 Task: In Windows properties of general video settings, Set the video alignment to center.
Action: Mouse moved to (122, 48)
Screenshot: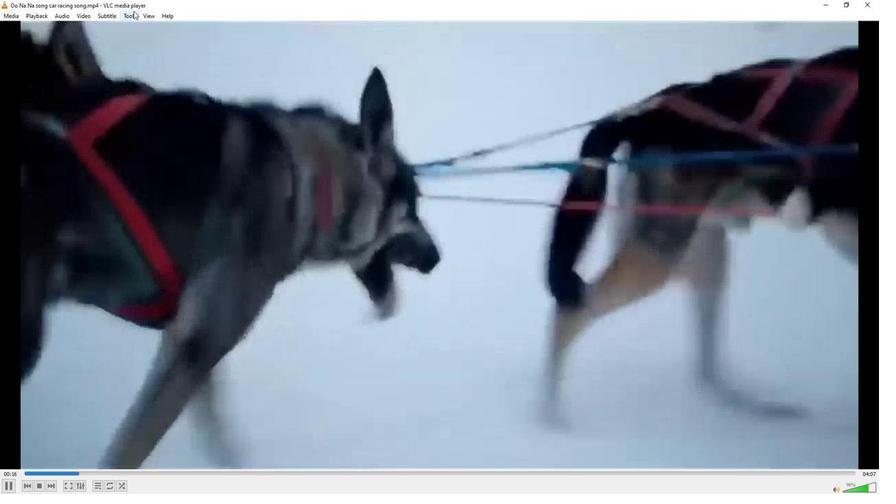 
Action: Mouse pressed left at (122, 48)
Screenshot: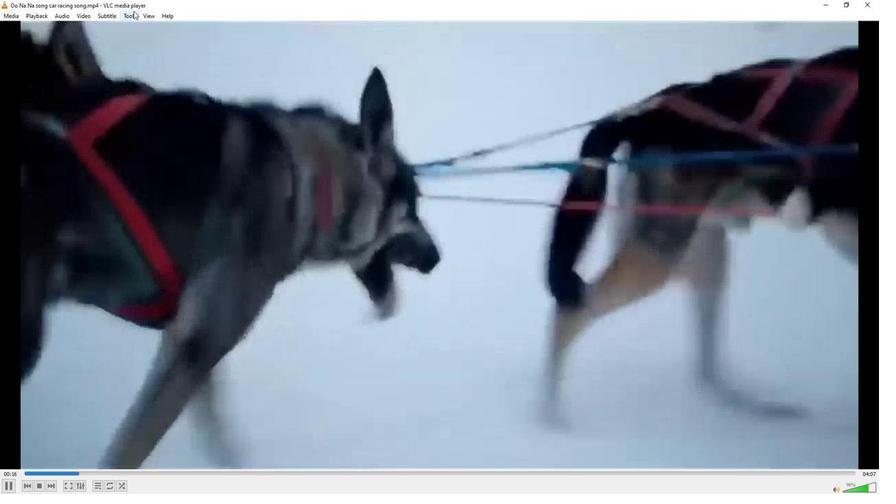 
Action: Mouse moved to (136, 144)
Screenshot: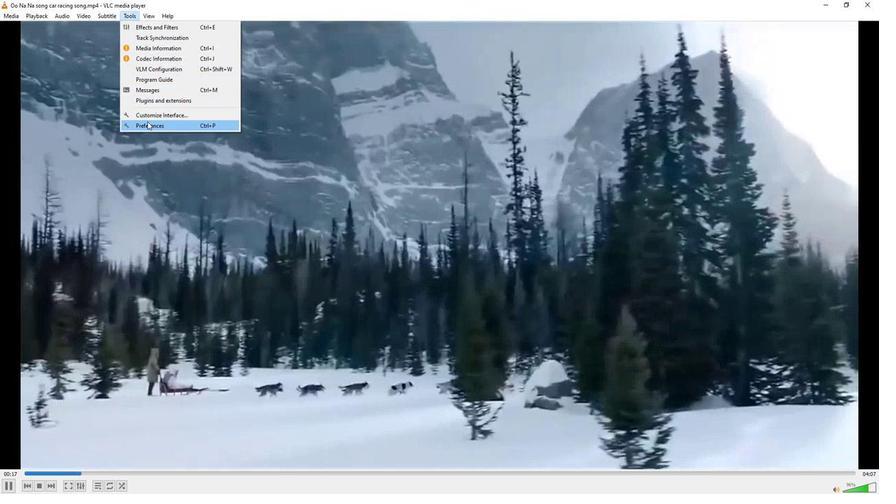 
Action: Mouse pressed left at (136, 144)
Screenshot: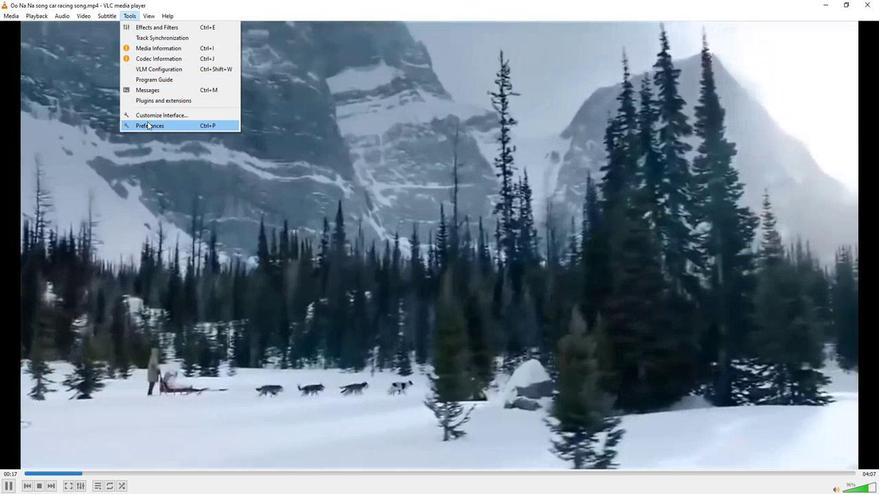 
Action: Mouse moved to (235, 335)
Screenshot: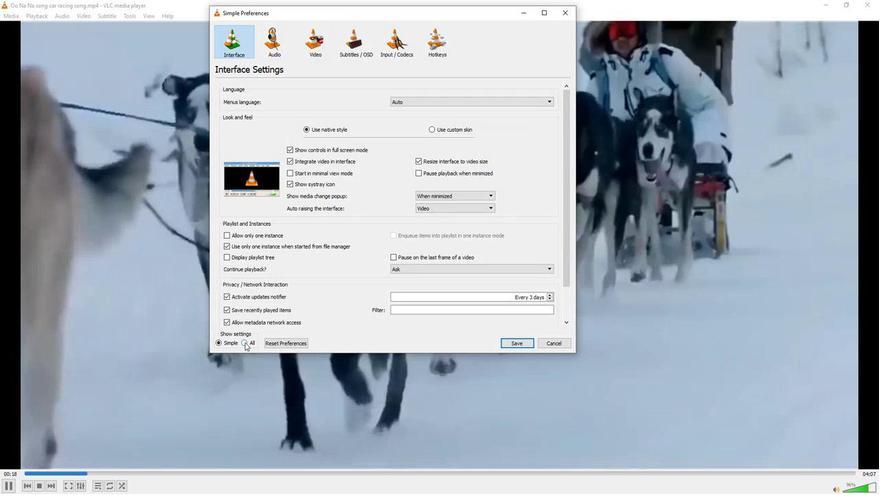 
Action: Mouse pressed left at (235, 335)
Screenshot: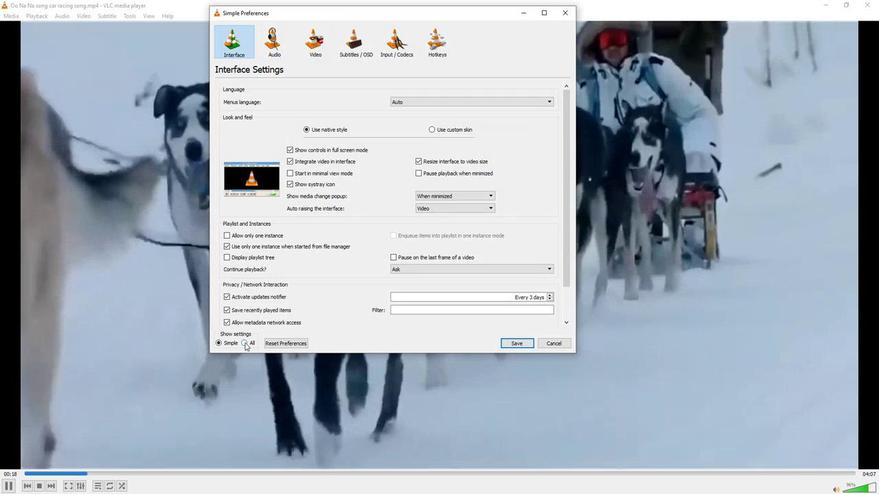 
Action: Mouse moved to (245, 266)
Screenshot: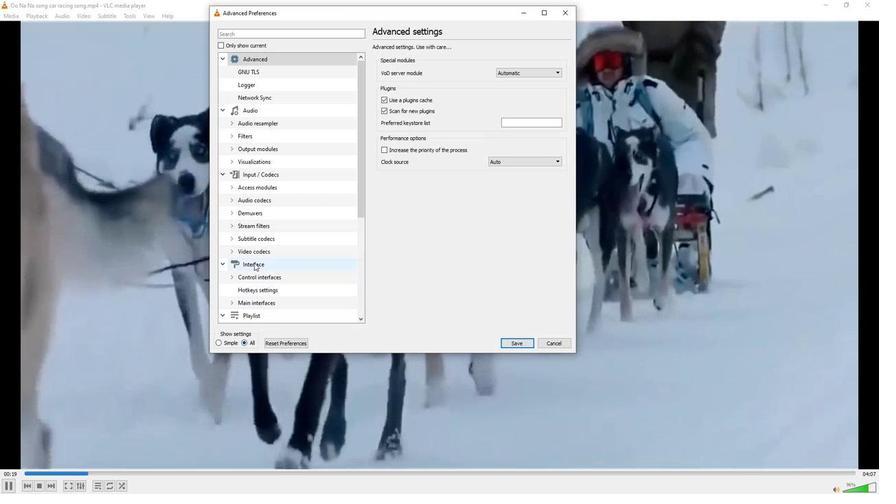
Action: Mouse scrolled (245, 266) with delta (0, 0)
Screenshot: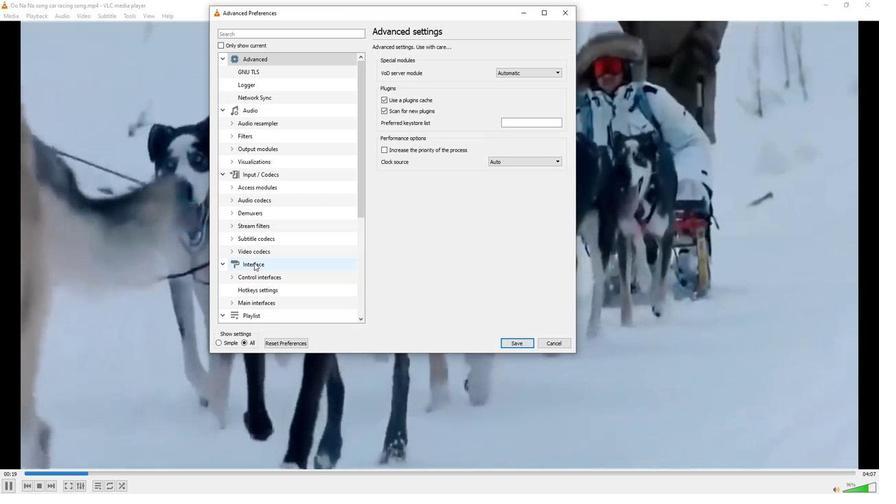 
Action: Mouse scrolled (245, 266) with delta (0, 0)
Screenshot: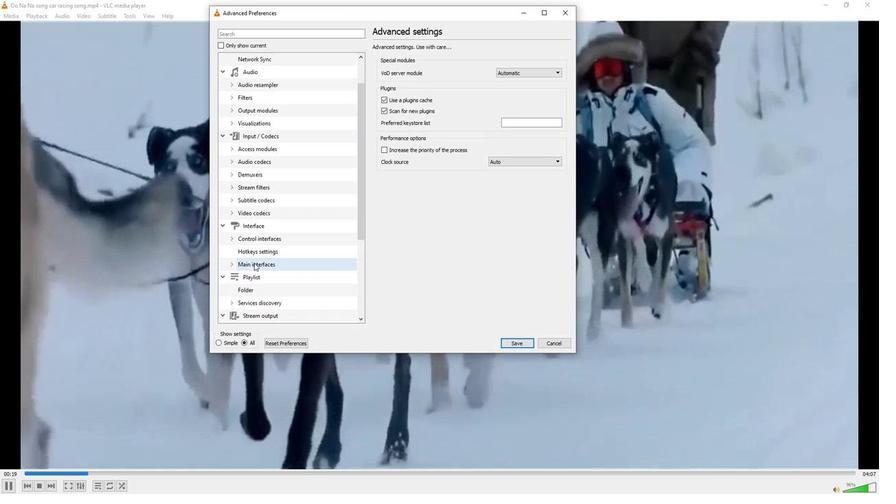 
Action: Mouse scrolled (245, 266) with delta (0, 0)
Screenshot: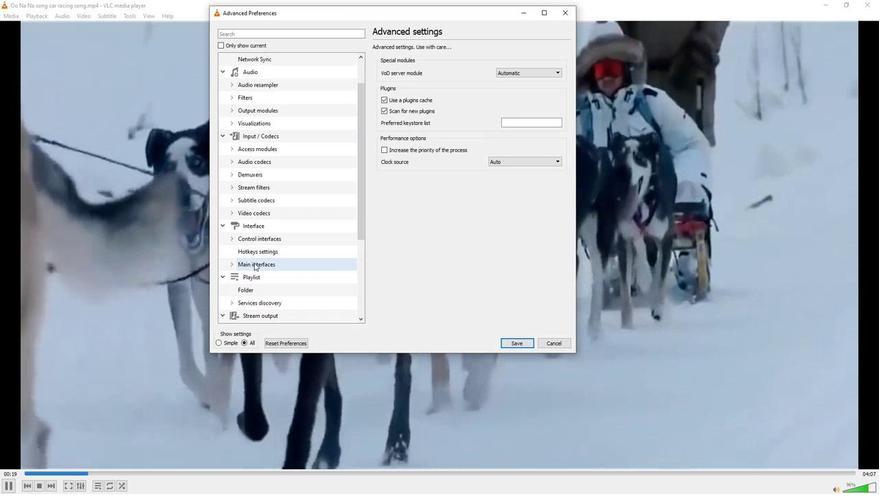 
Action: Mouse scrolled (245, 266) with delta (0, 0)
Screenshot: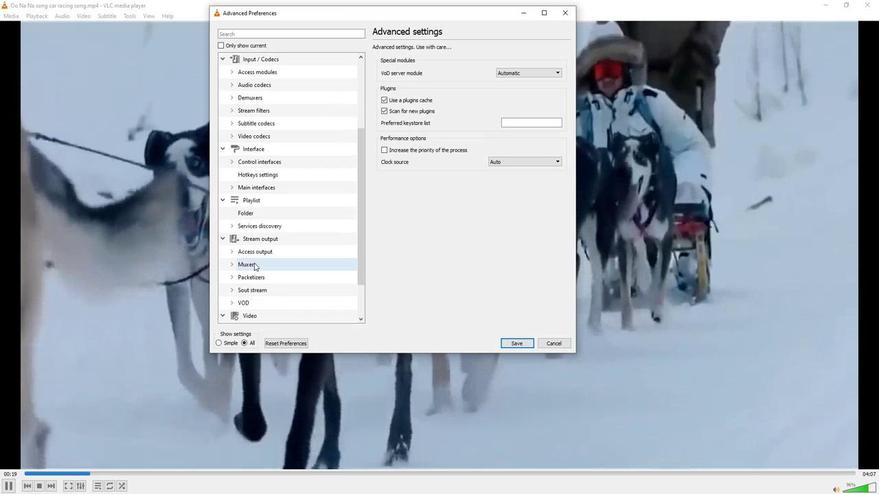 
Action: Mouse scrolled (245, 266) with delta (0, 0)
Screenshot: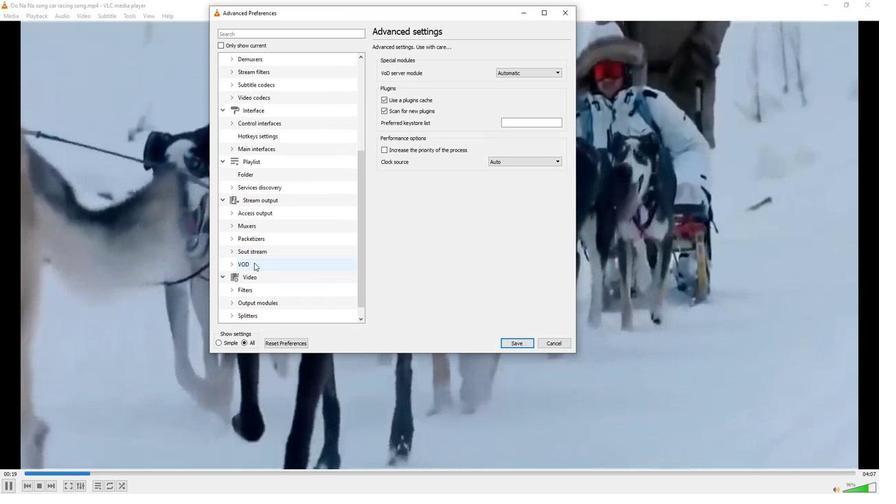 
Action: Mouse scrolled (245, 266) with delta (0, 0)
Screenshot: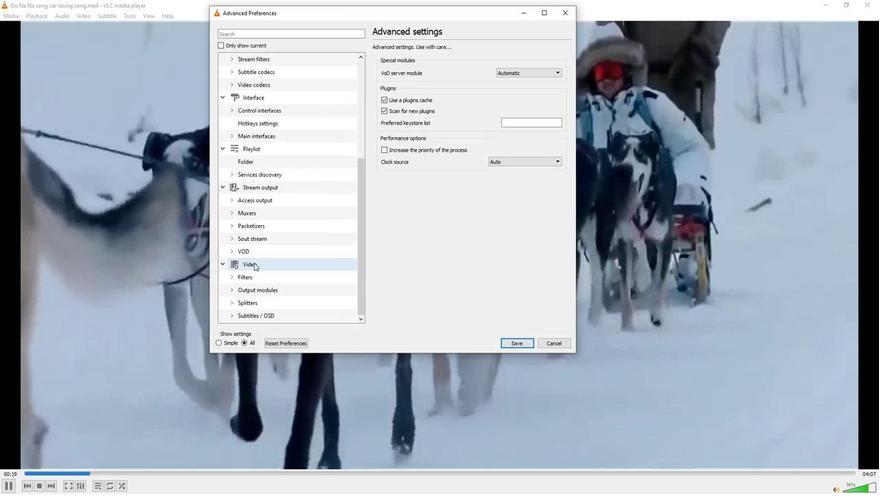 
Action: Mouse scrolled (245, 266) with delta (0, 0)
Screenshot: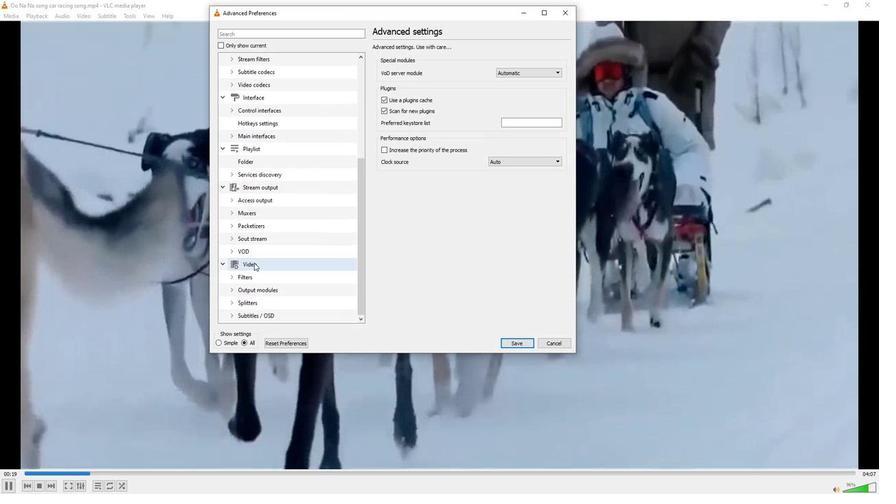 
Action: Mouse scrolled (245, 266) with delta (0, 0)
Screenshot: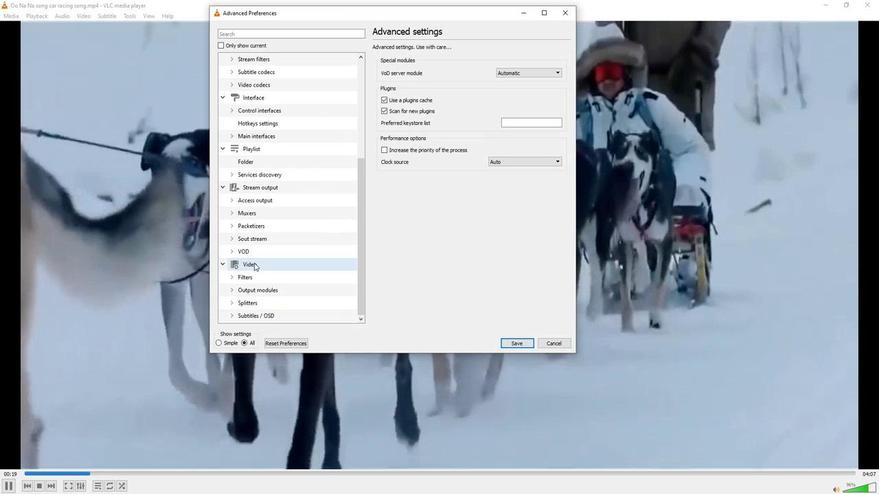 
Action: Mouse moved to (247, 268)
Screenshot: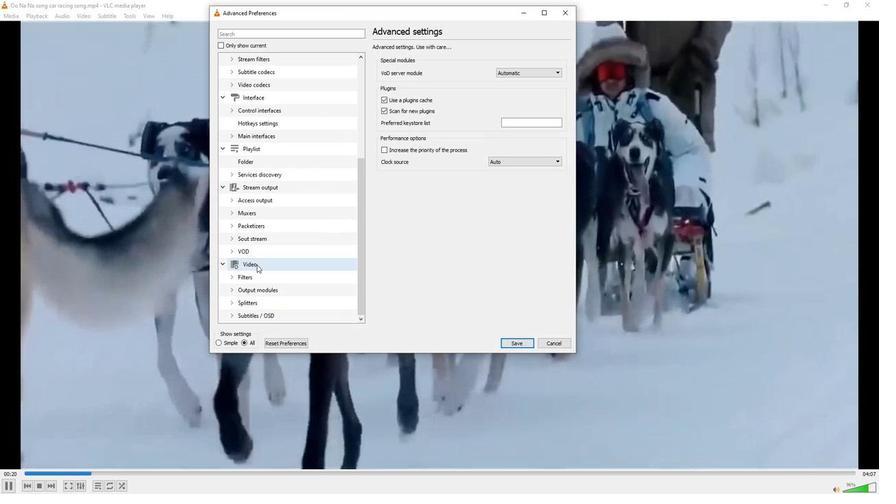 
Action: Mouse pressed left at (247, 268)
Screenshot: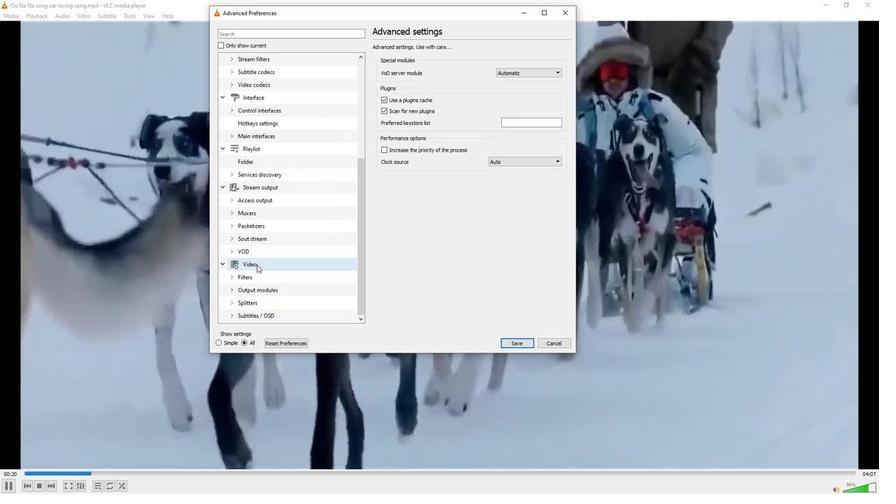 
Action: Mouse moved to (484, 258)
Screenshot: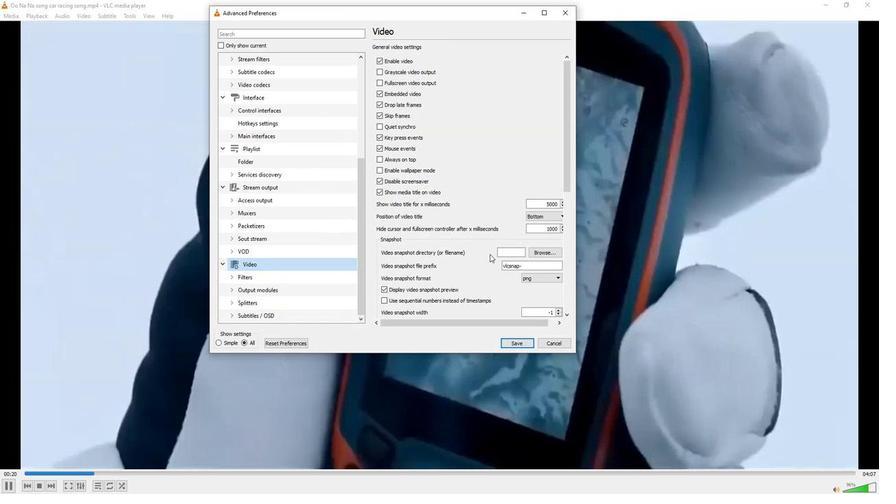 
Action: Mouse scrolled (484, 258) with delta (0, 0)
Screenshot: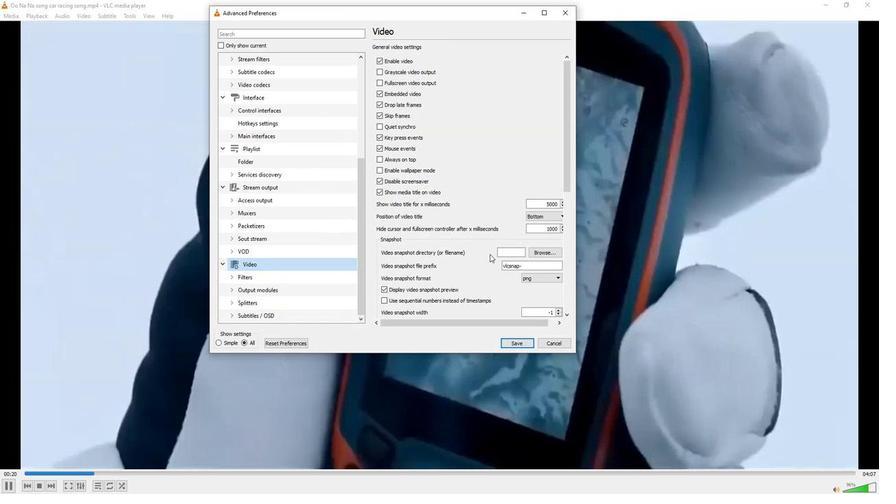 
Action: Mouse moved to (484, 258)
Screenshot: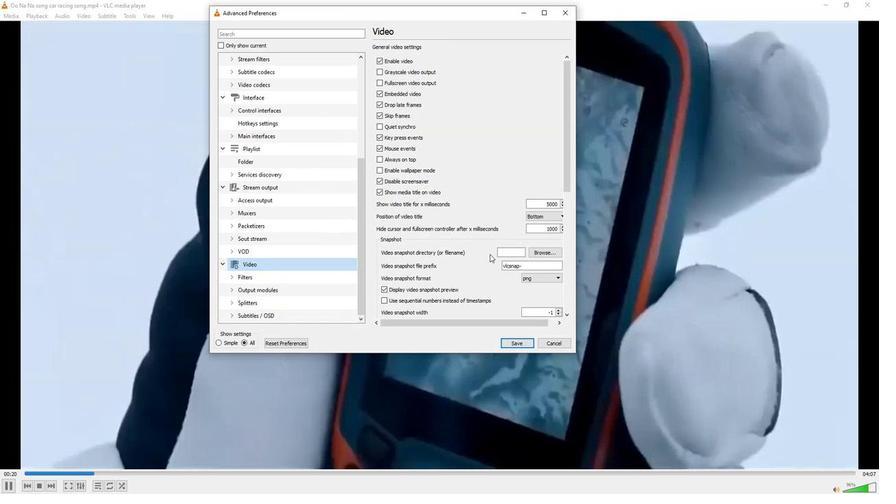 
Action: Mouse scrolled (484, 258) with delta (0, 0)
Screenshot: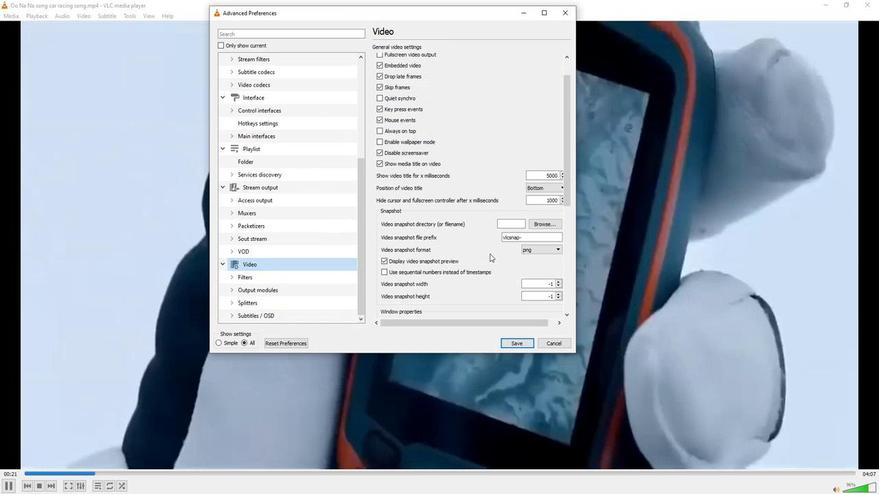 
Action: Mouse scrolled (484, 258) with delta (0, 0)
Screenshot: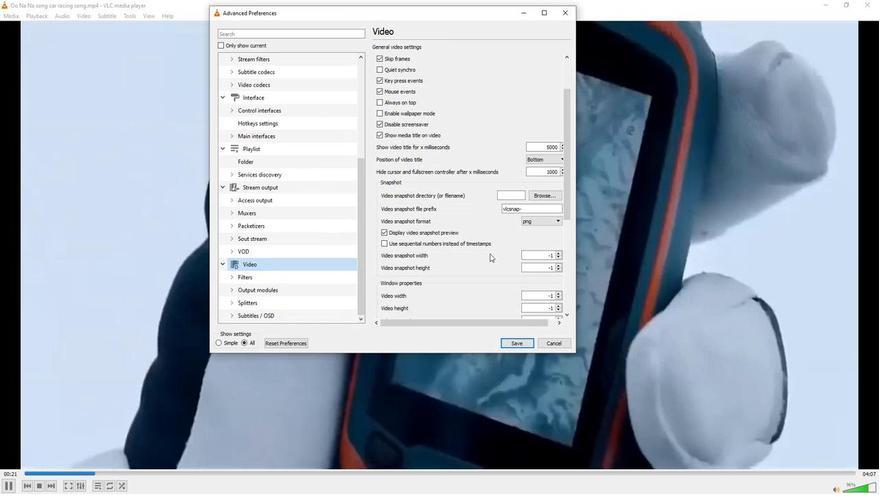 
Action: Mouse scrolled (484, 258) with delta (0, 0)
Screenshot: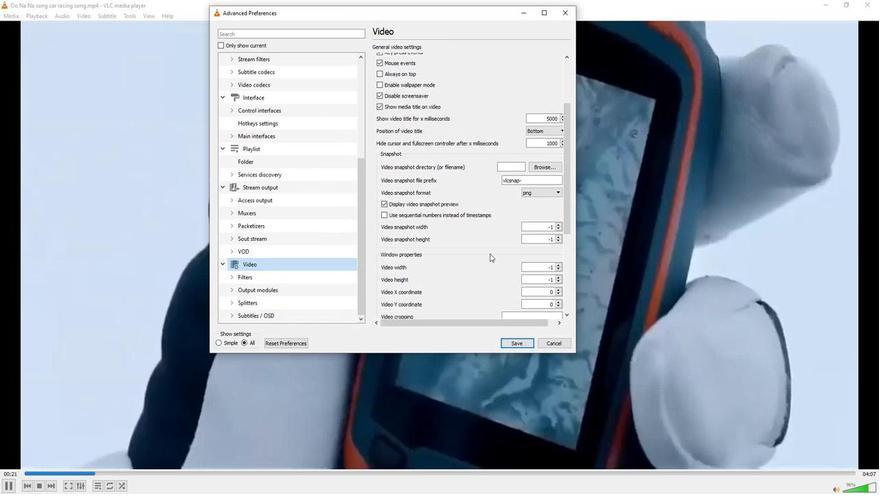 
Action: Mouse scrolled (484, 258) with delta (0, 0)
Screenshot: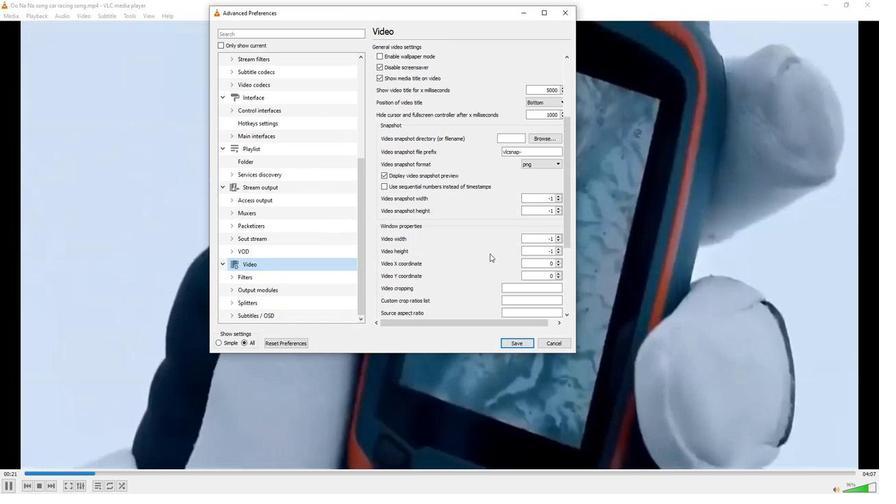 
Action: Mouse scrolled (484, 258) with delta (0, 0)
Screenshot: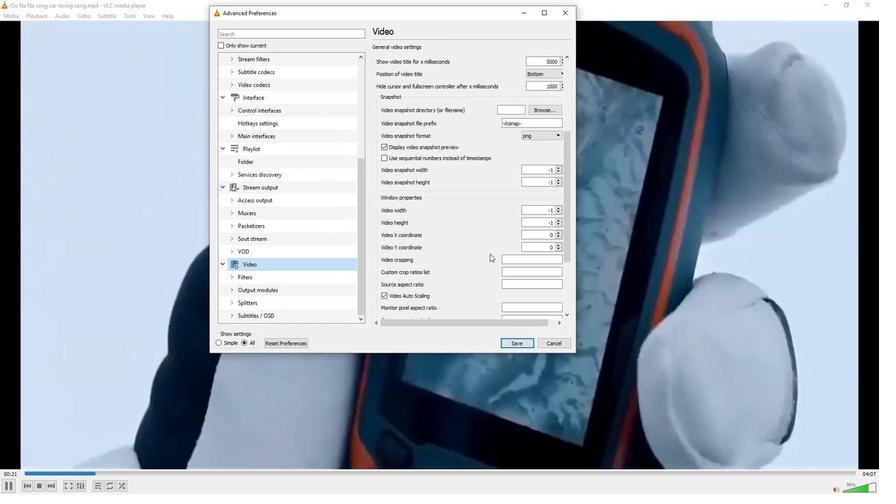 
Action: Mouse scrolled (484, 258) with delta (0, 0)
Screenshot: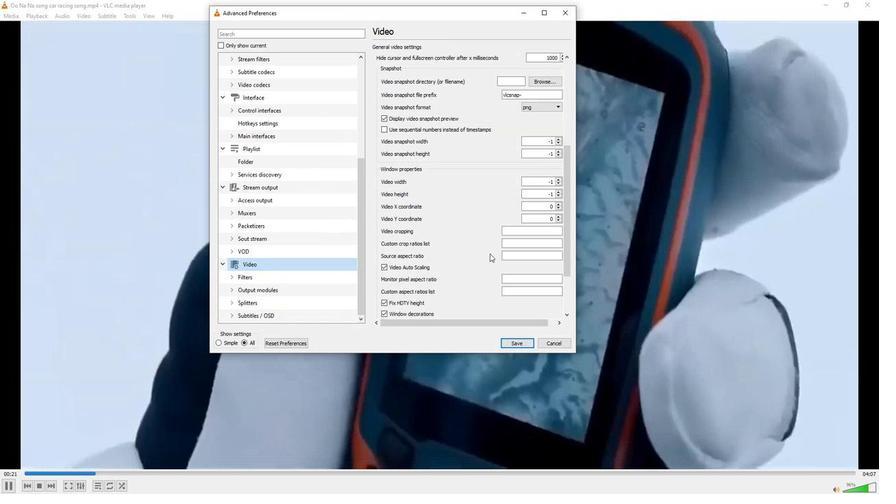 
Action: Mouse scrolled (484, 258) with delta (0, 0)
Screenshot: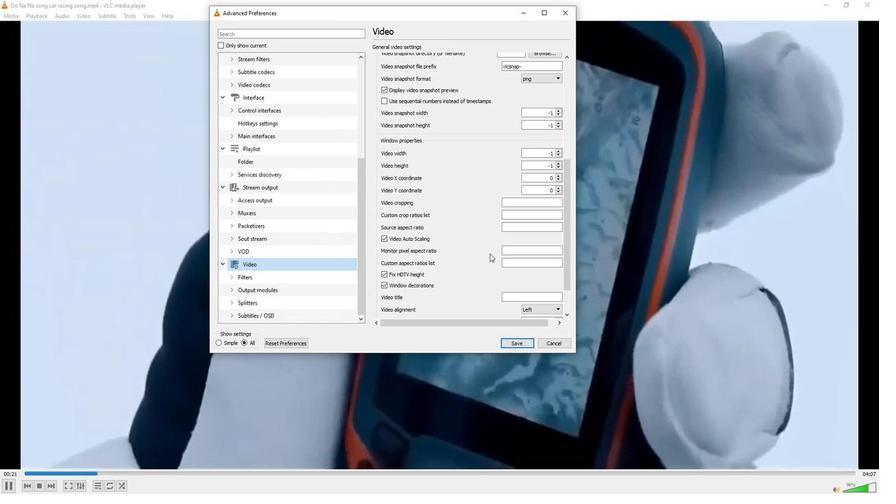 
Action: Mouse scrolled (484, 258) with delta (0, 0)
Screenshot: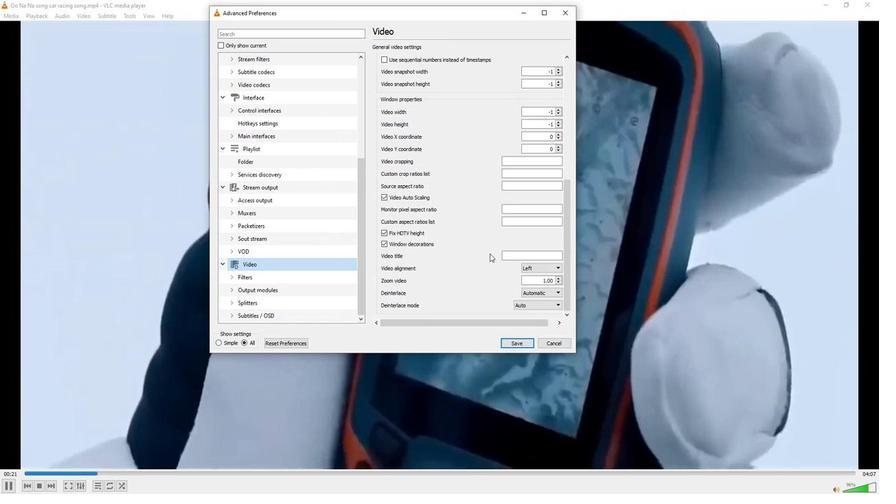 
Action: Mouse scrolled (484, 258) with delta (0, 0)
Screenshot: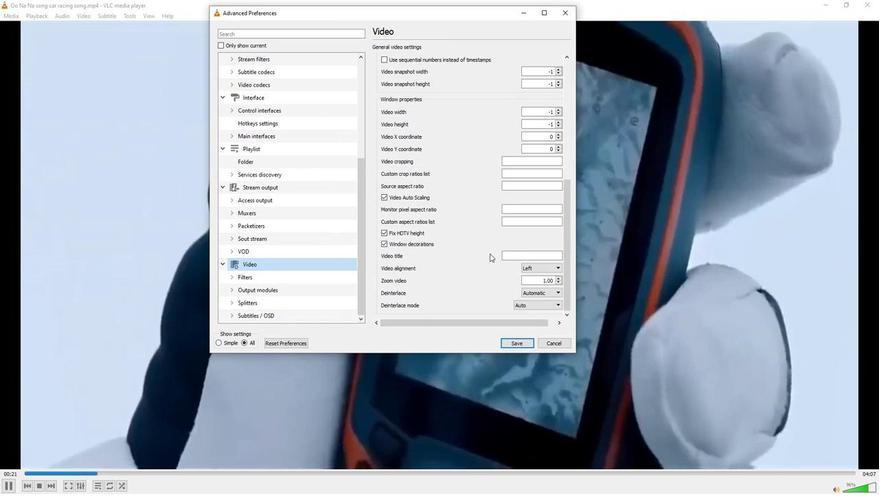 
Action: Mouse scrolled (484, 258) with delta (0, 0)
Screenshot: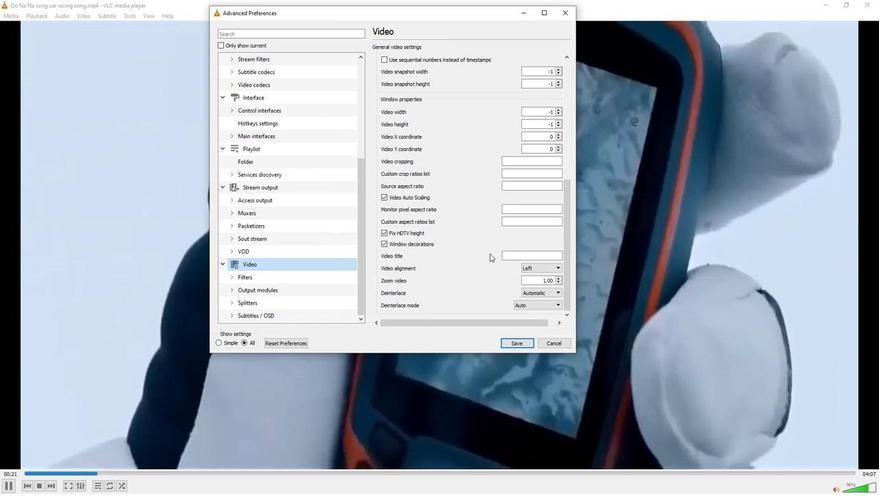 
Action: Mouse moved to (532, 270)
Screenshot: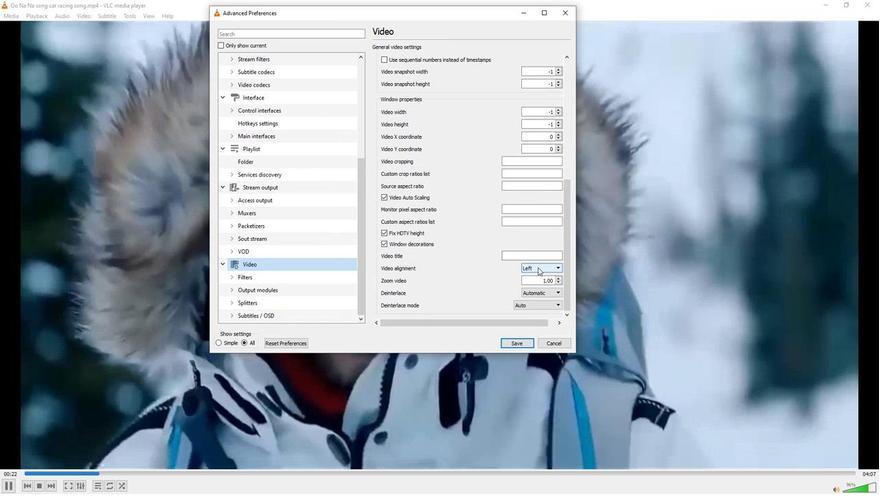 
Action: Mouse pressed left at (532, 270)
Screenshot: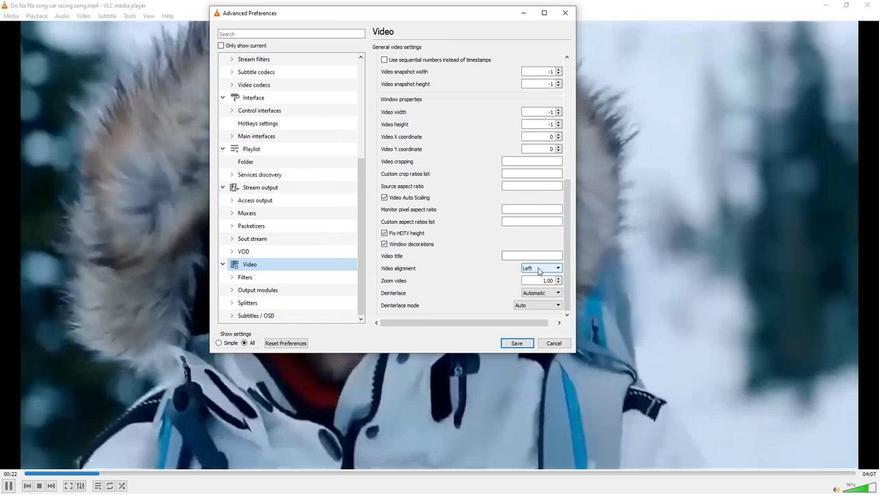
Action: Mouse moved to (526, 277)
Screenshot: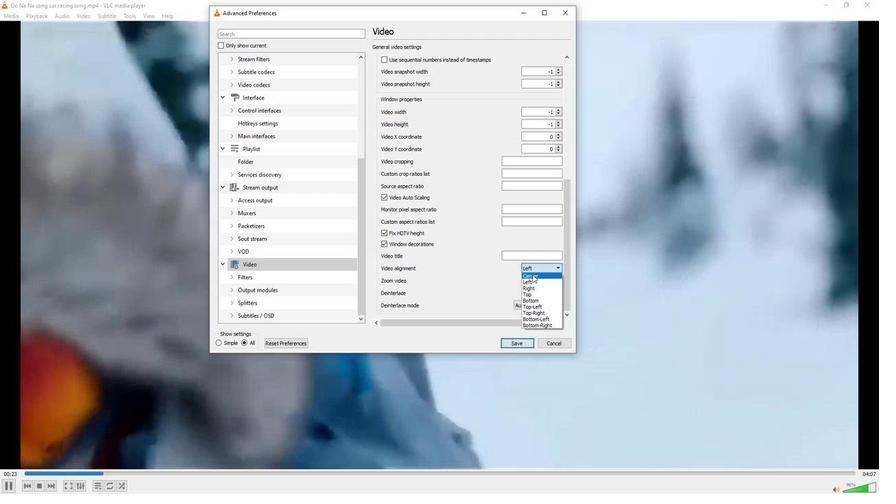 
Action: Mouse pressed left at (526, 277)
Screenshot: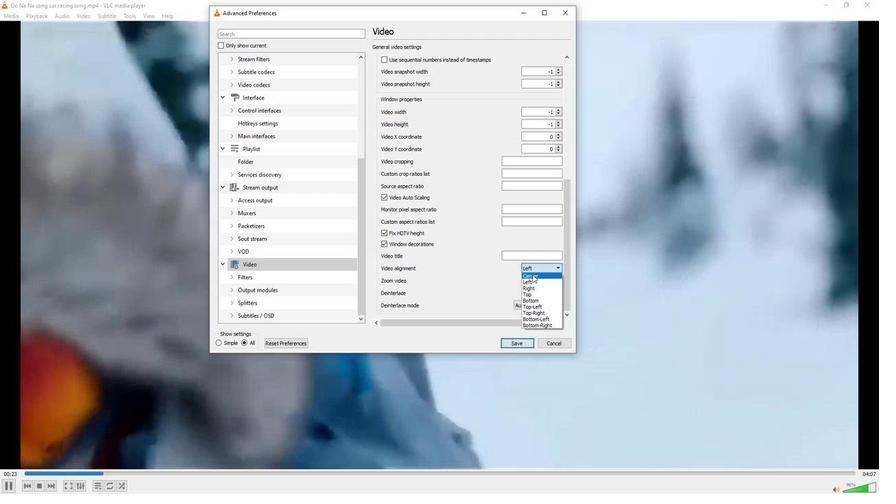 
Action: Mouse moved to (512, 291)
Screenshot: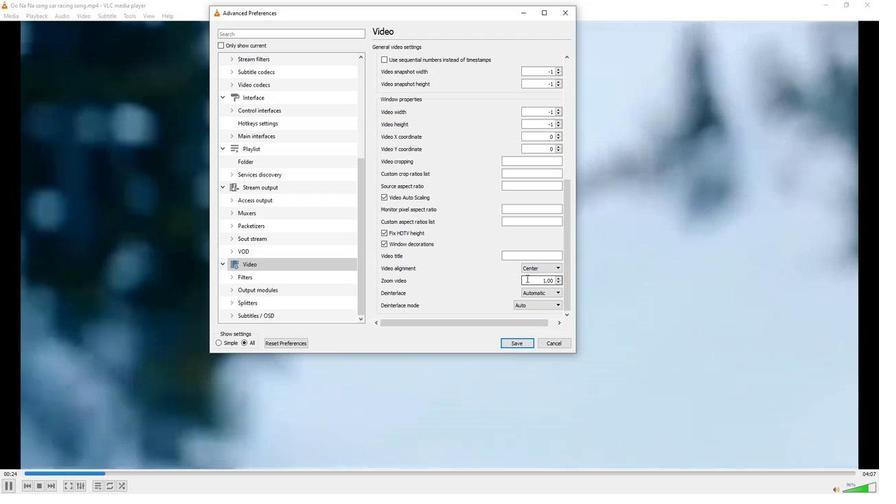 
